 Task: Add Sprouts Grated Italian Blend Cheese to the cart.
Action: Mouse moved to (951, 321)
Screenshot: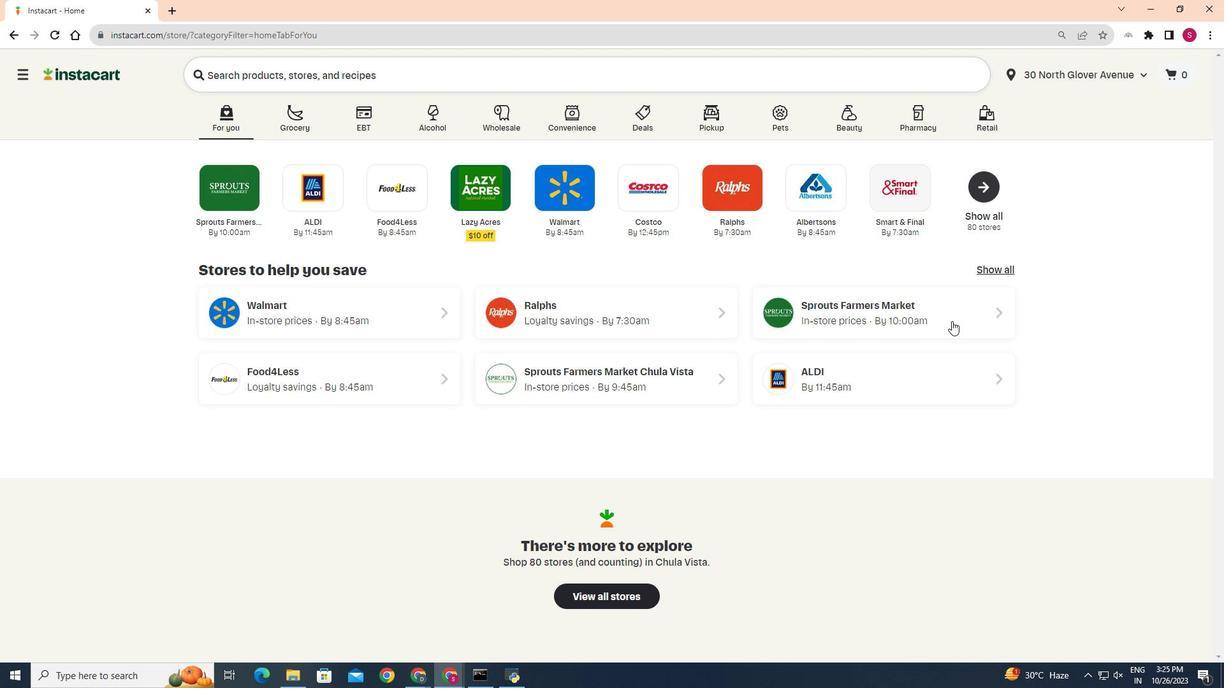 
Action: Mouse pressed left at (951, 321)
Screenshot: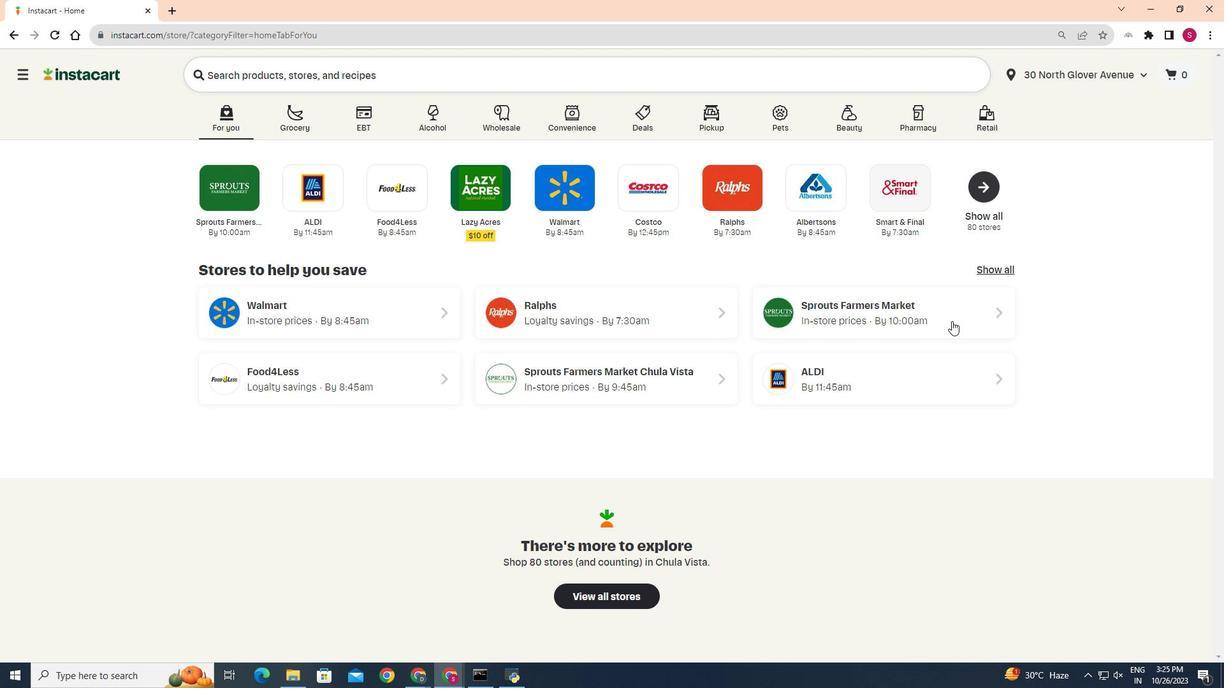 
Action: Mouse moved to (29, 535)
Screenshot: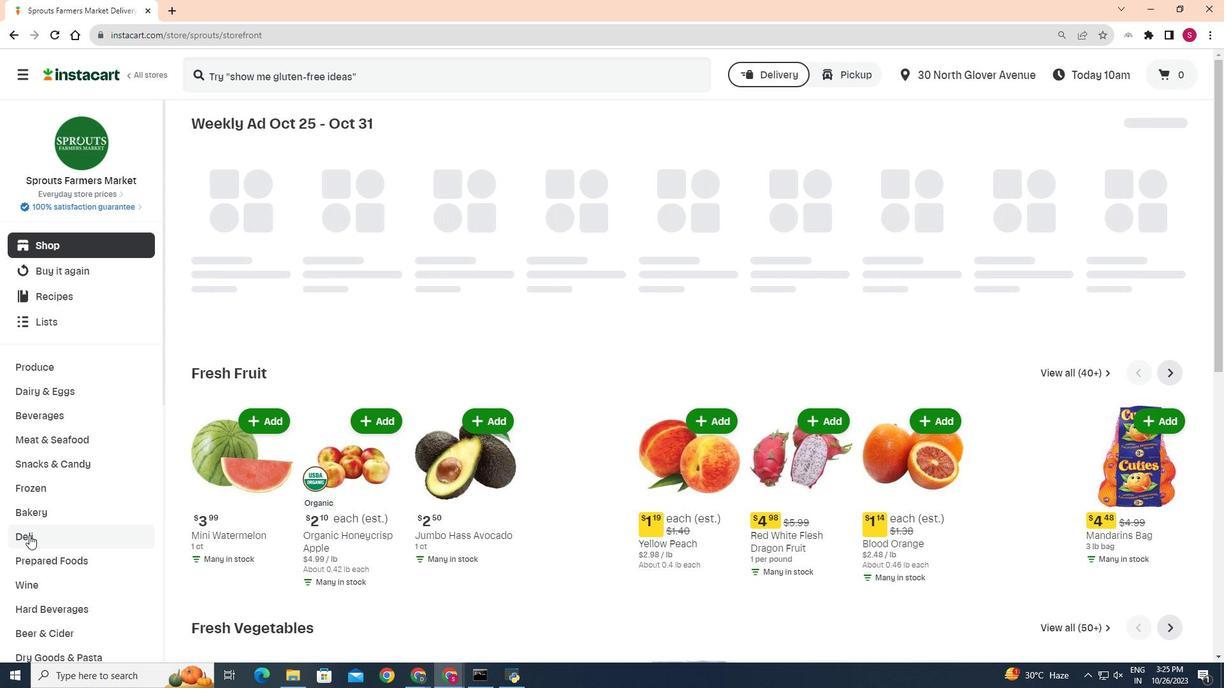 
Action: Mouse pressed left at (29, 535)
Screenshot: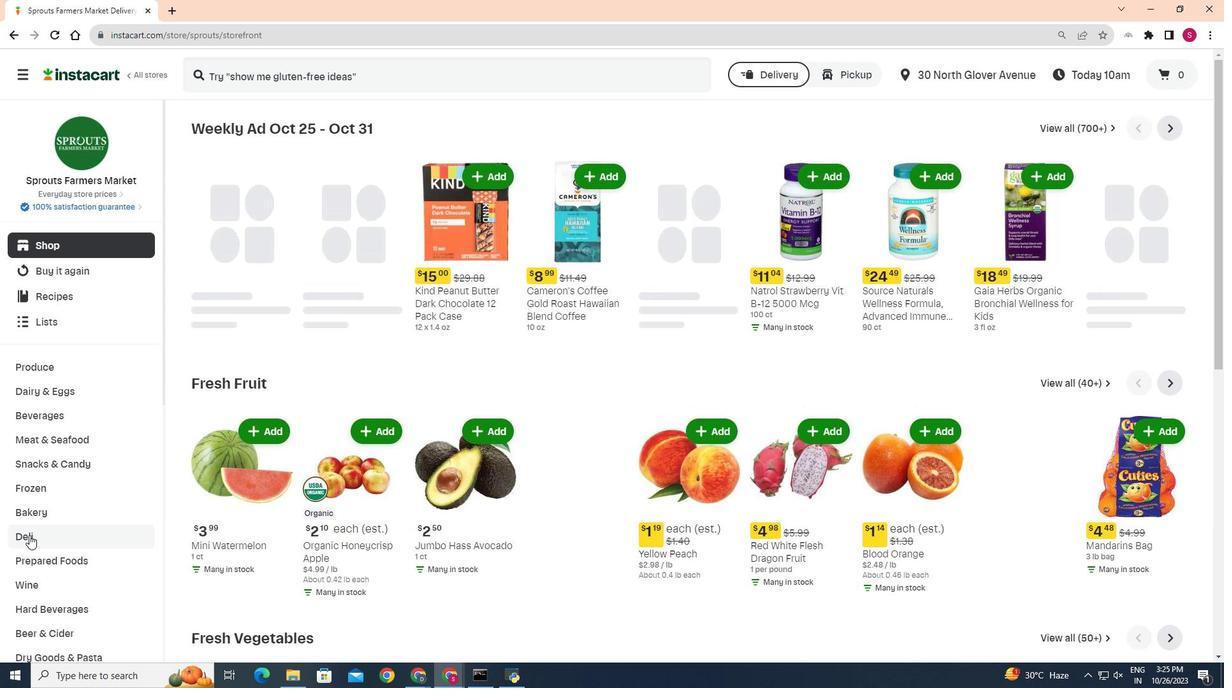 
Action: Mouse moved to (327, 160)
Screenshot: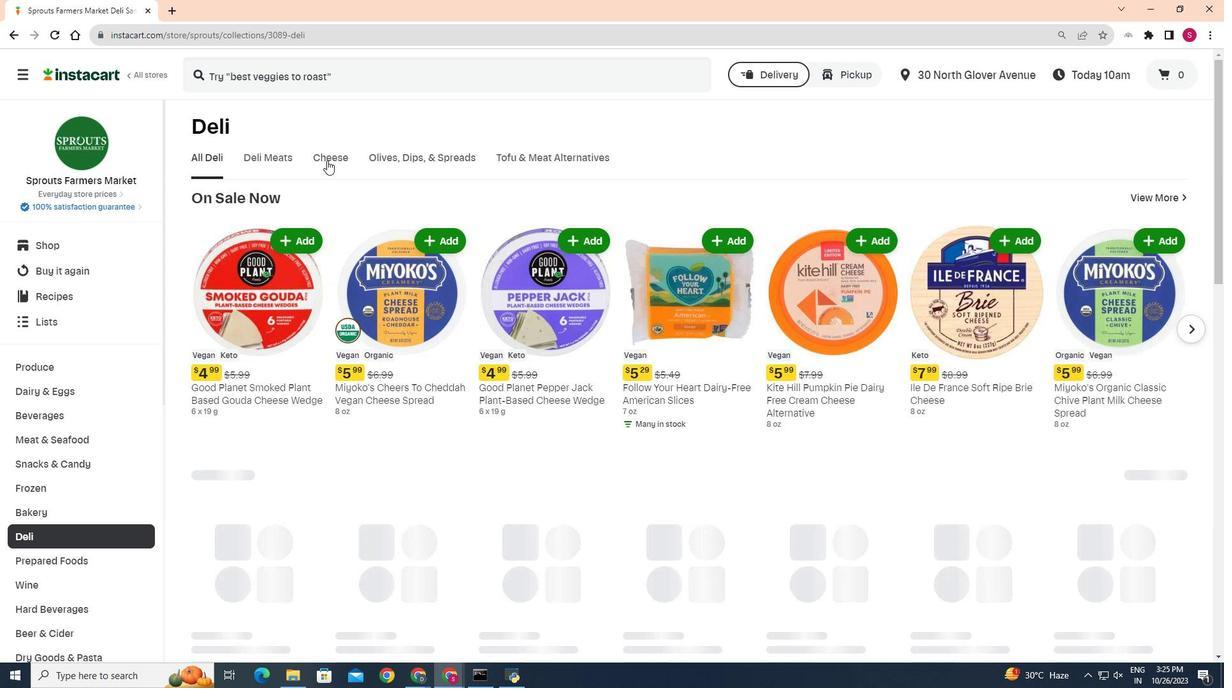 
Action: Mouse pressed left at (327, 160)
Screenshot: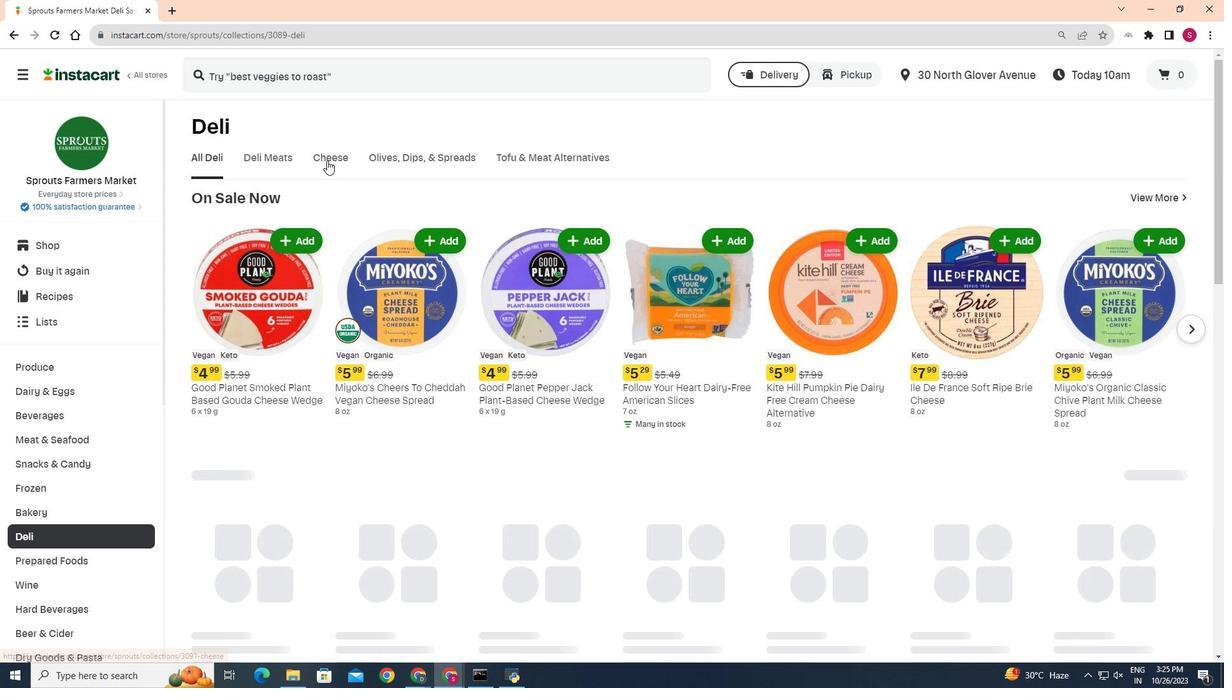 
Action: Mouse moved to (383, 204)
Screenshot: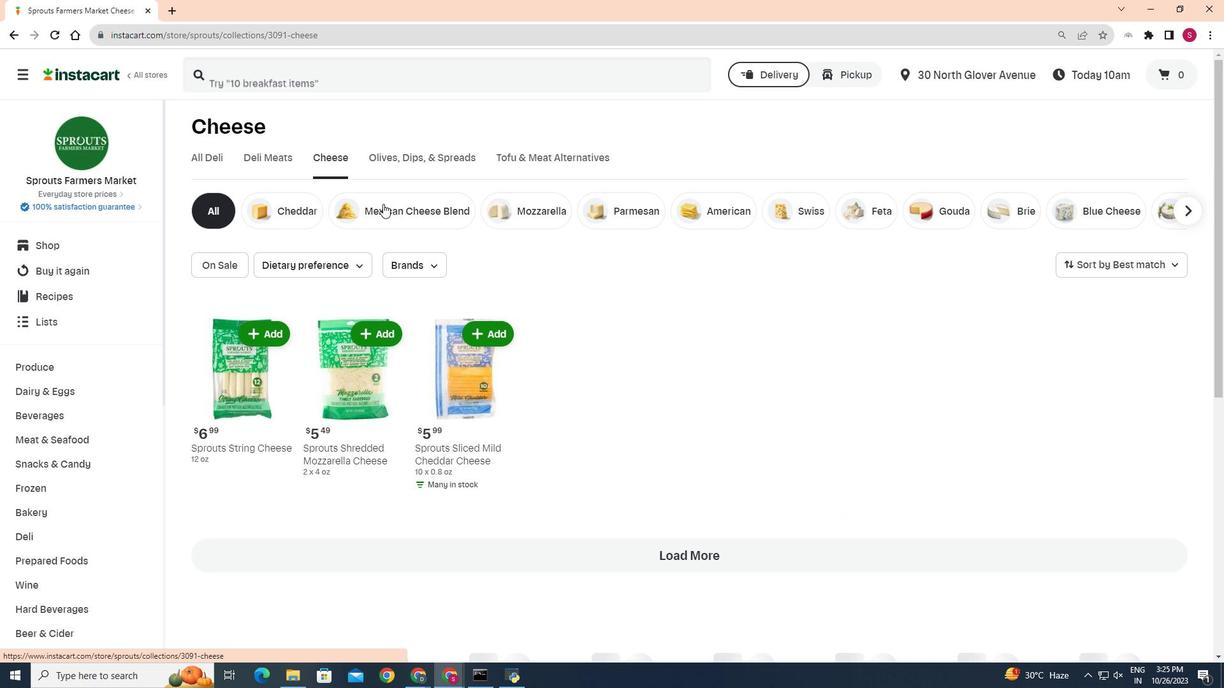 
Action: Mouse pressed left at (383, 204)
Screenshot: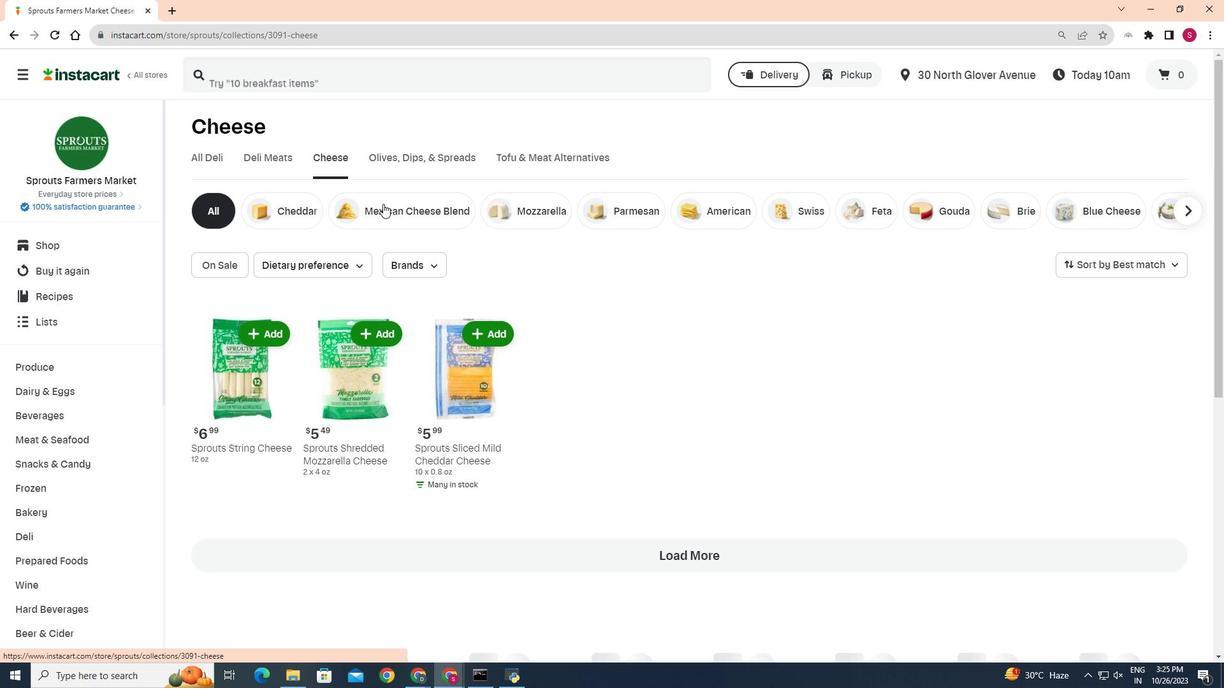 
Action: Mouse moved to (1113, 443)
Screenshot: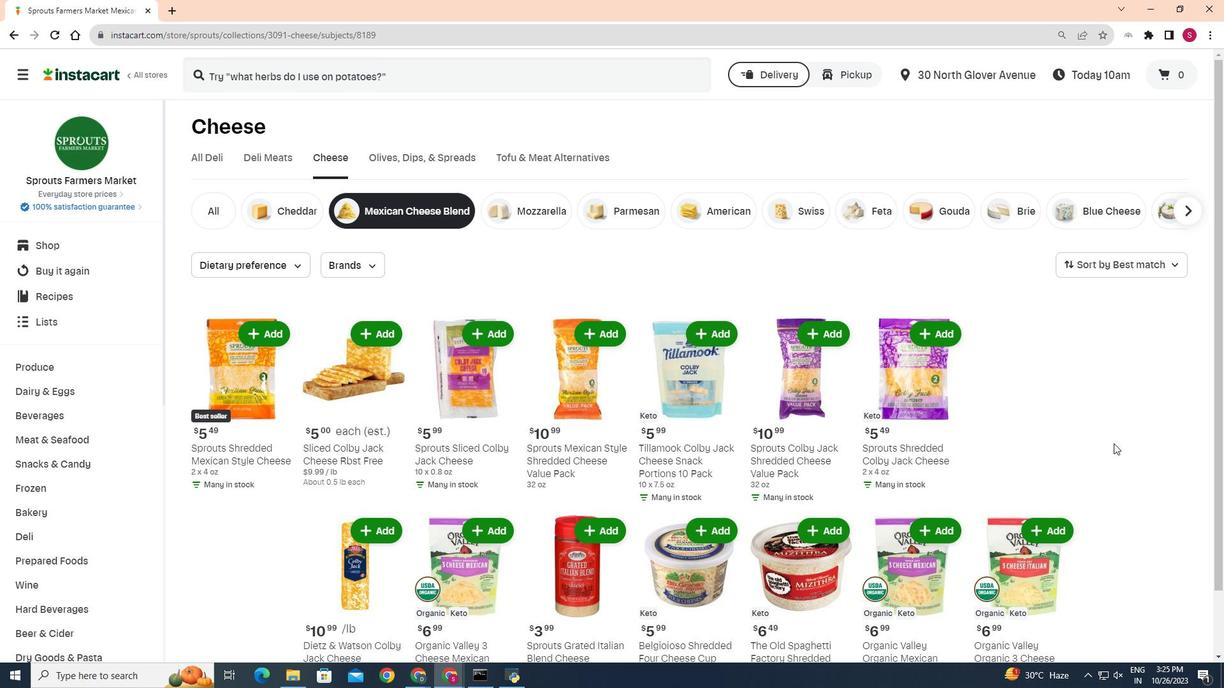 
Action: Mouse scrolled (1113, 443) with delta (0, 0)
Screenshot: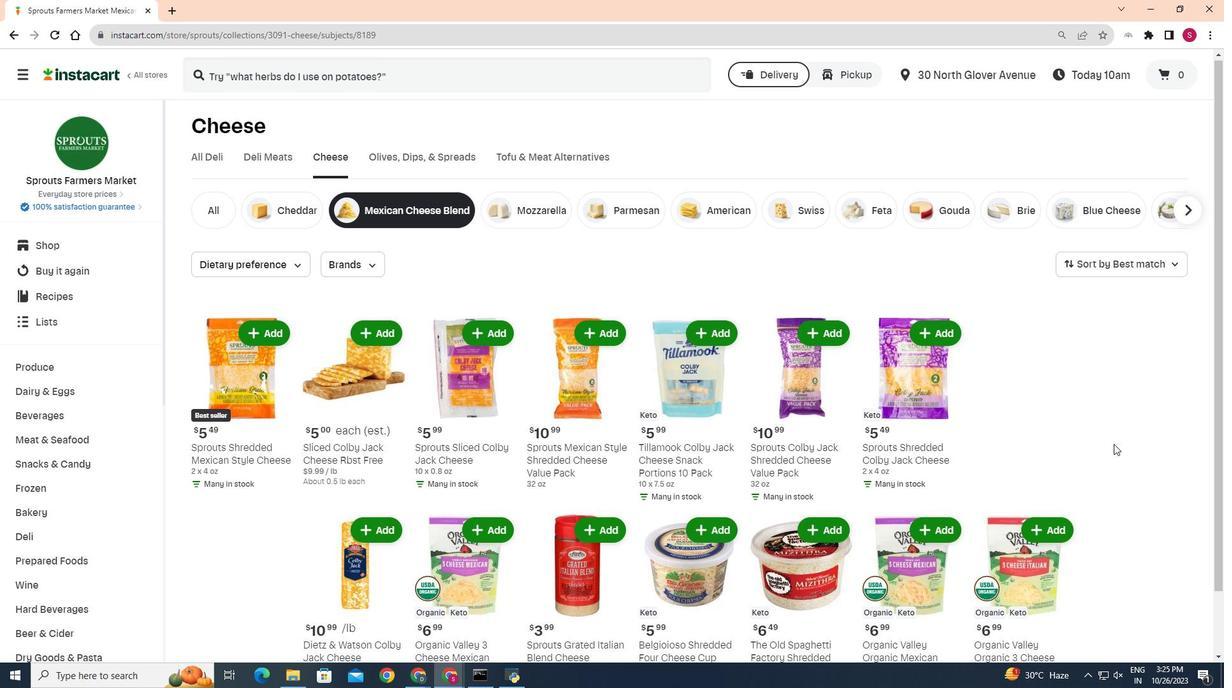 
Action: Mouse moved to (1113, 444)
Screenshot: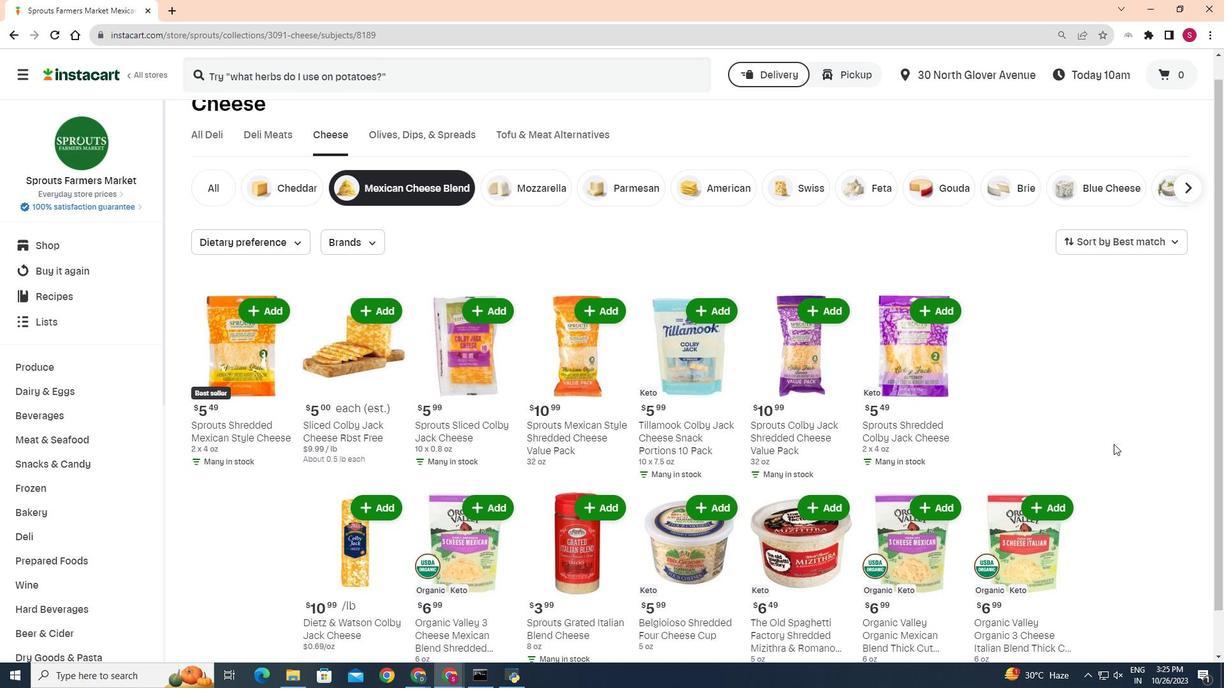 
Action: Mouse scrolled (1113, 443) with delta (0, 0)
Screenshot: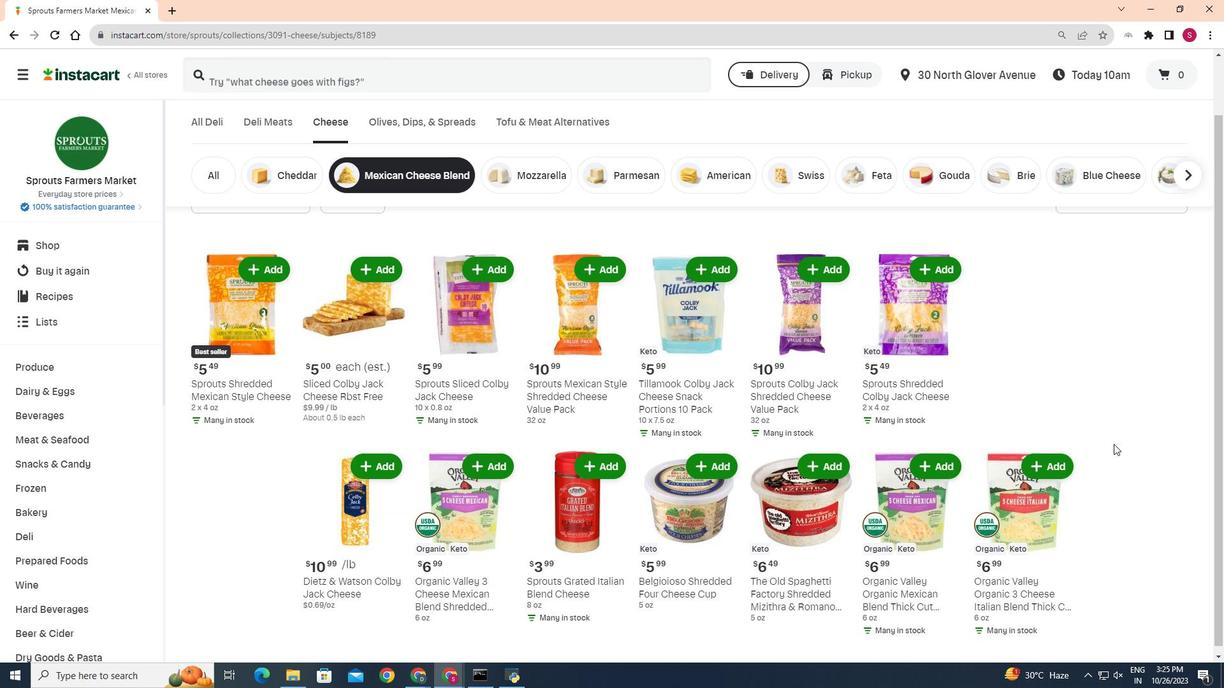 
Action: Mouse moved to (577, 457)
Screenshot: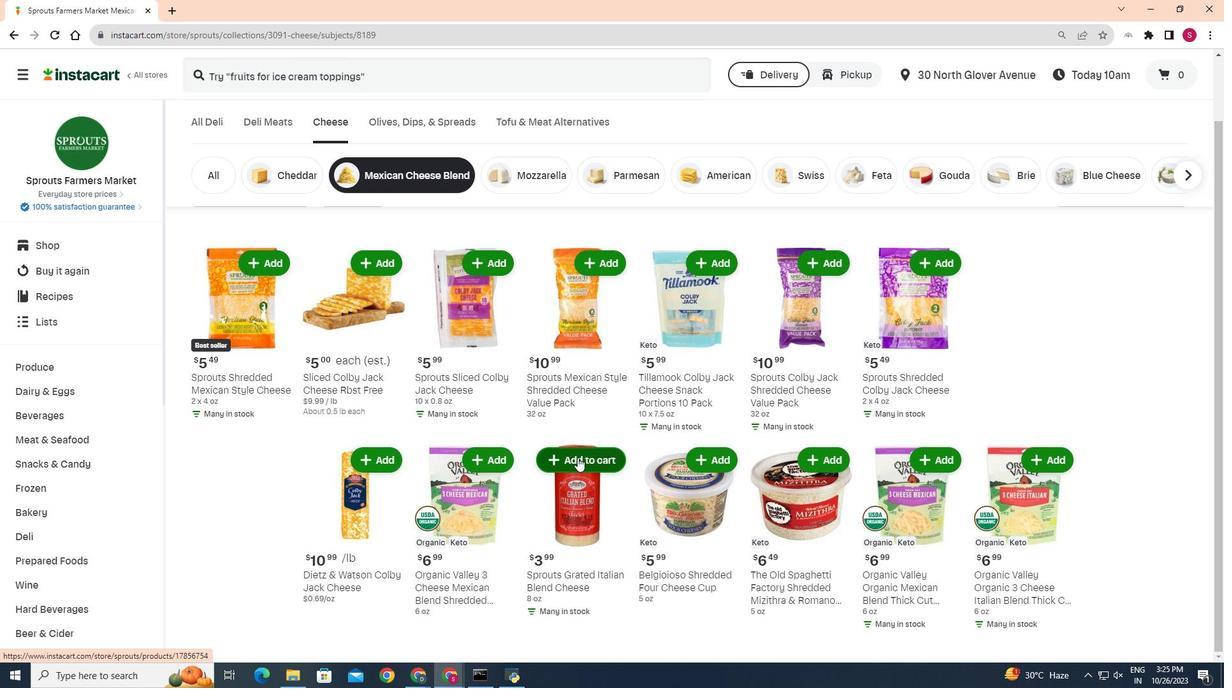 
Action: Mouse pressed left at (577, 457)
Screenshot: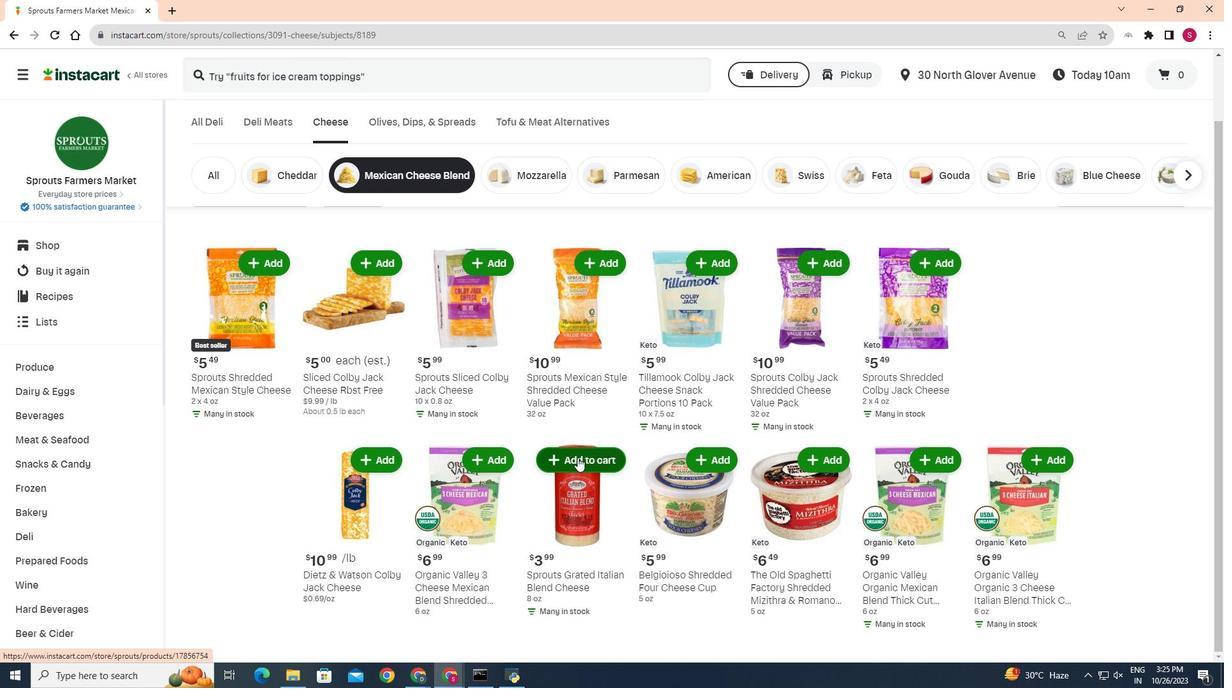 
Action: Mouse moved to (606, 415)
Screenshot: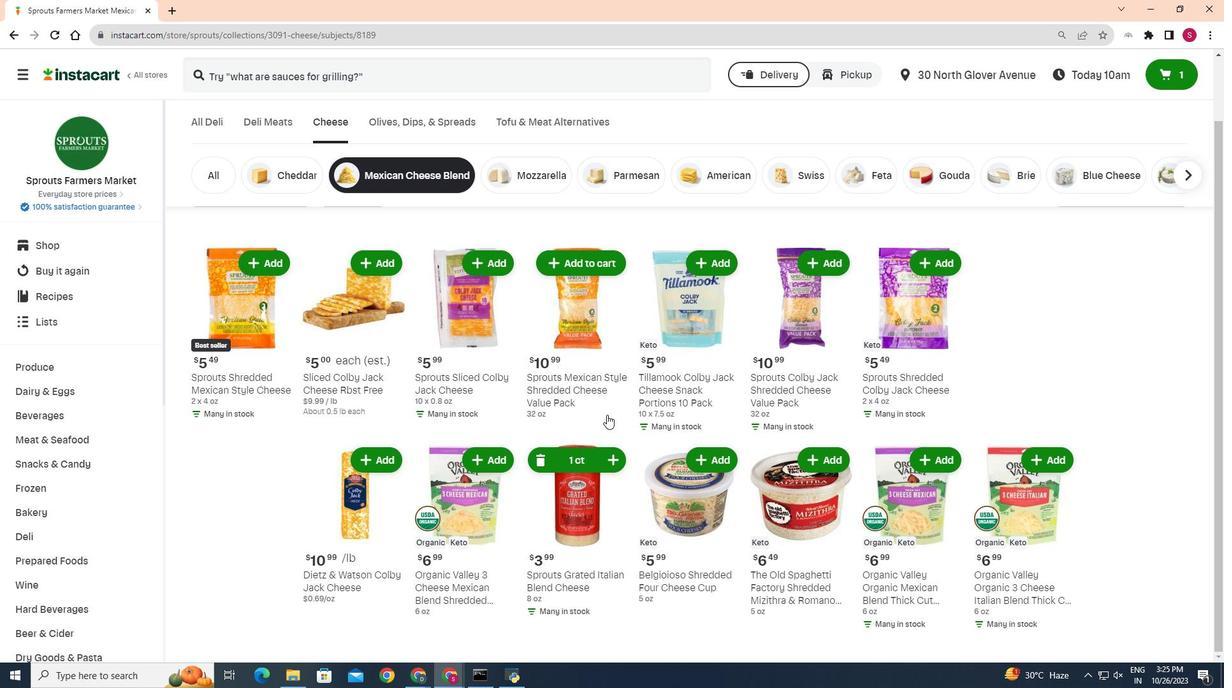 
